 Task: Filter companies with 11-50 employees.
Action: Mouse moved to (395, 93)
Screenshot: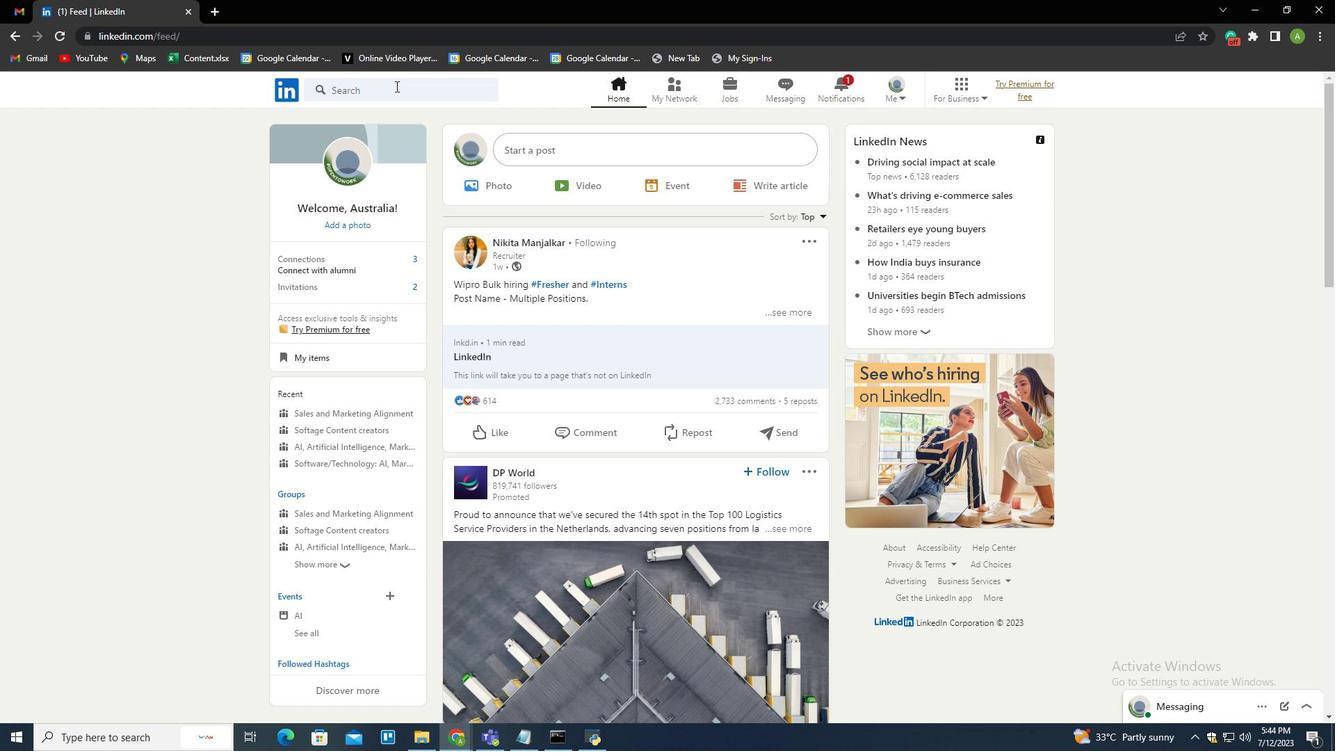 
Action: Mouse pressed left at (395, 93)
Screenshot: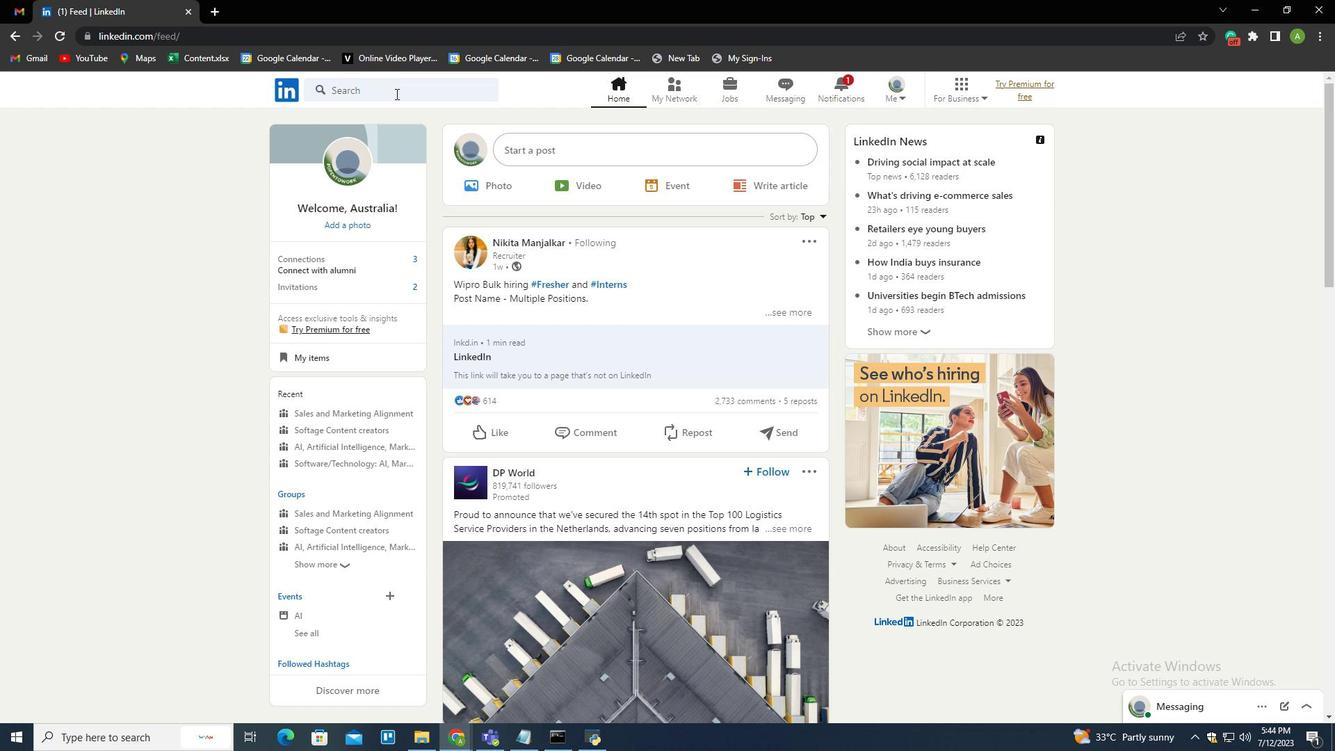 
Action: Mouse moved to (353, 203)
Screenshot: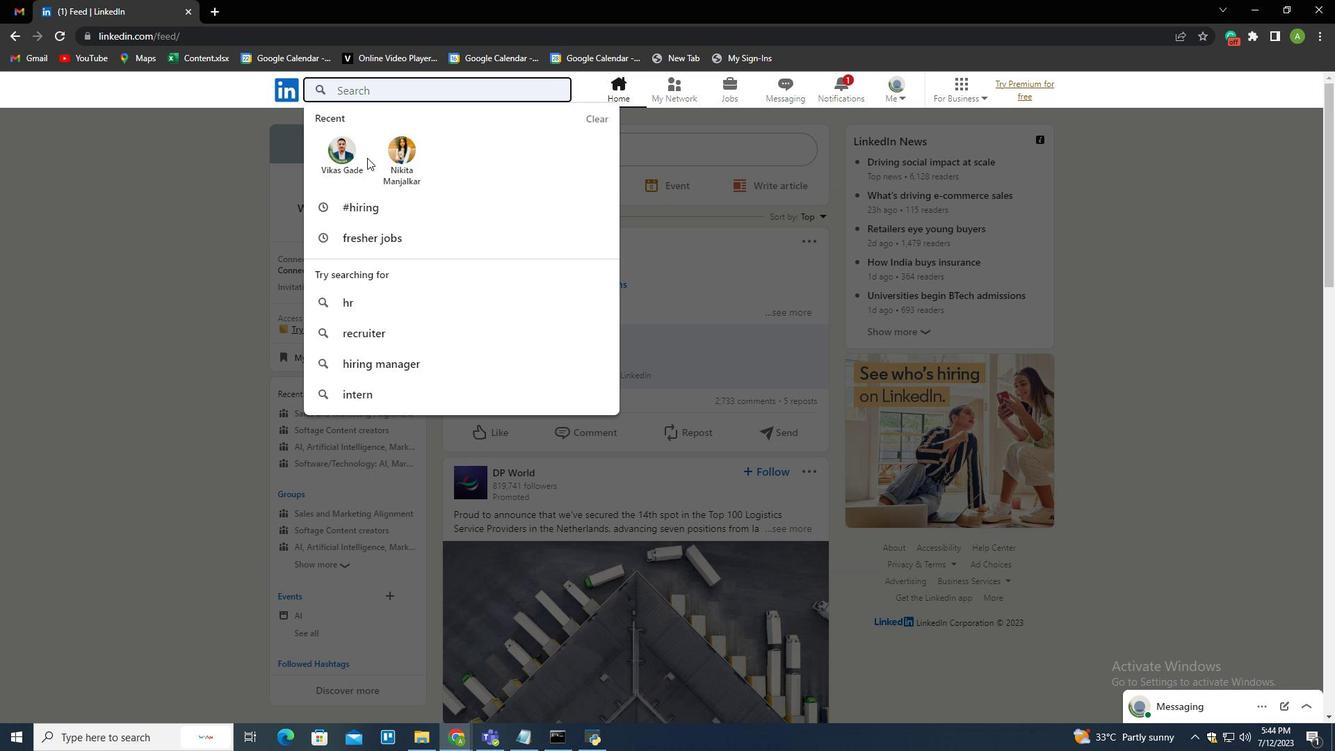 
Action: Mouse pressed left at (353, 203)
Screenshot: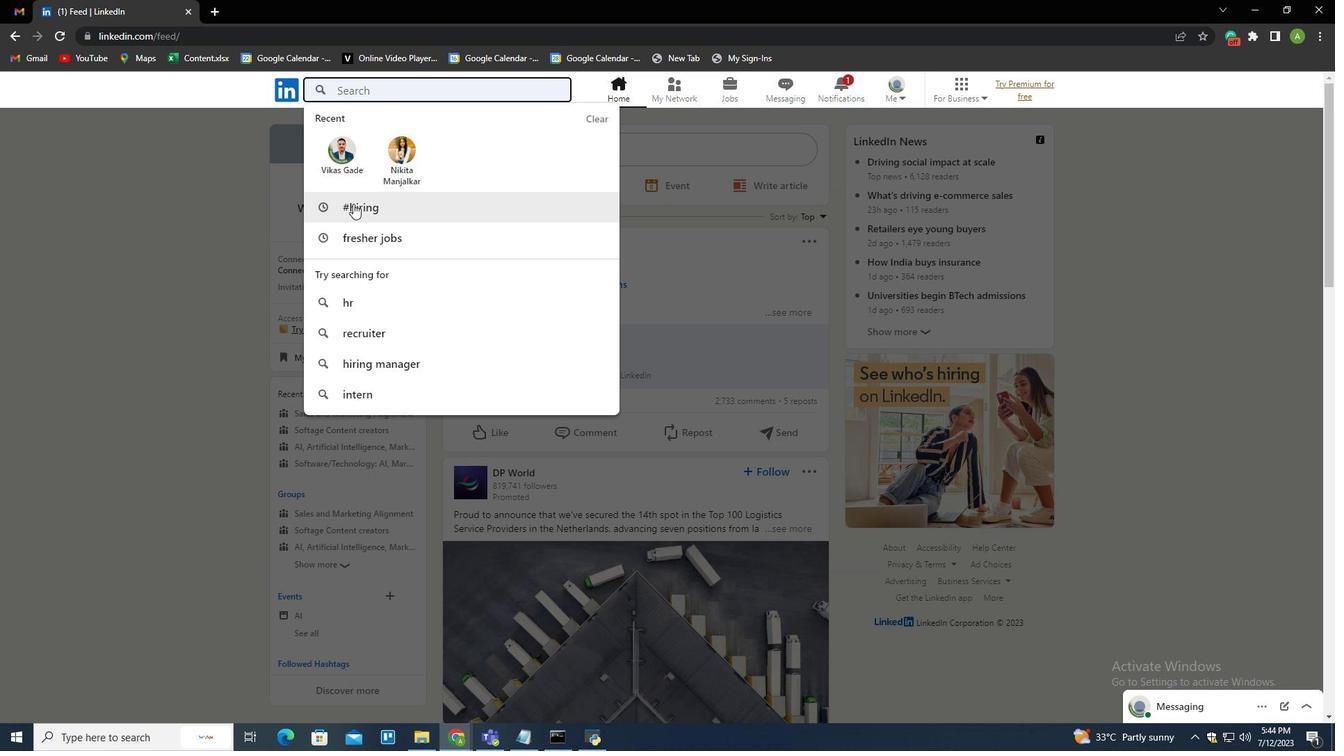 
Action: Mouse moved to (411, 126)
Screenshot: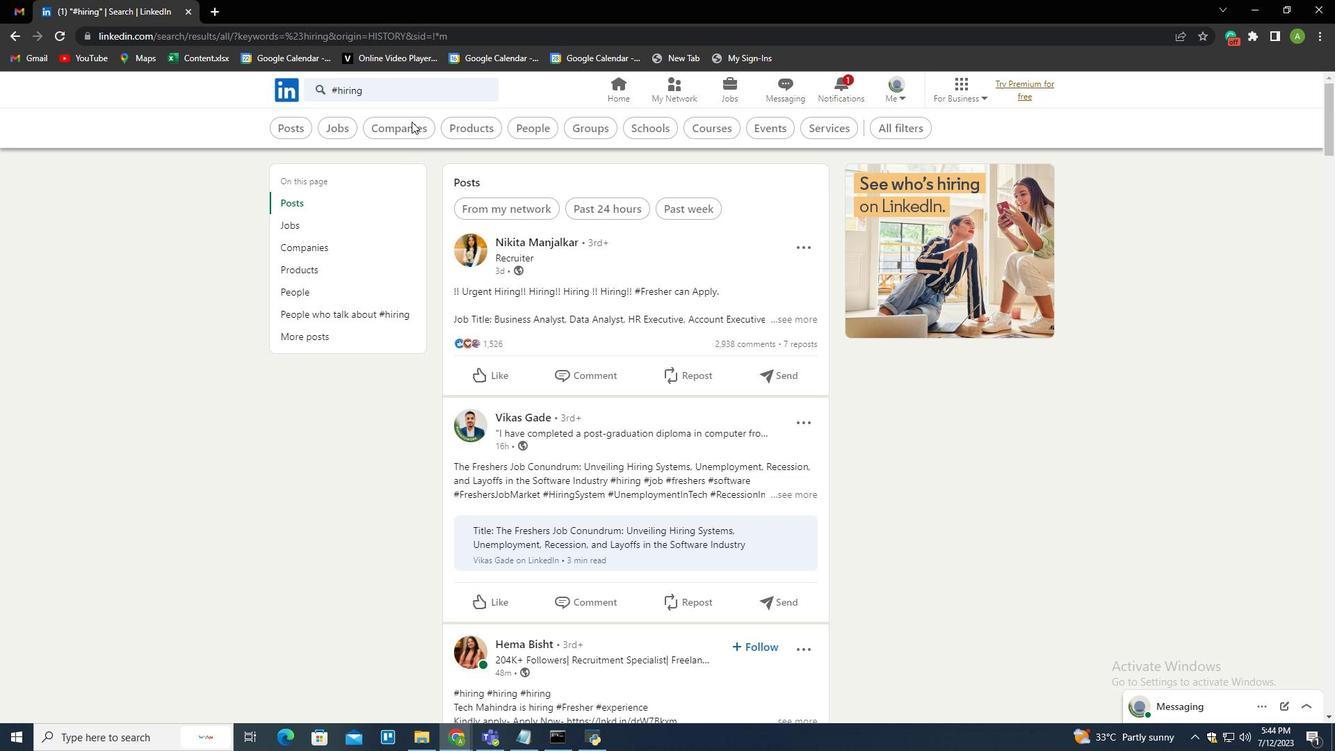 
Action: Mouse pressed left at (411, 126)
Screenshot: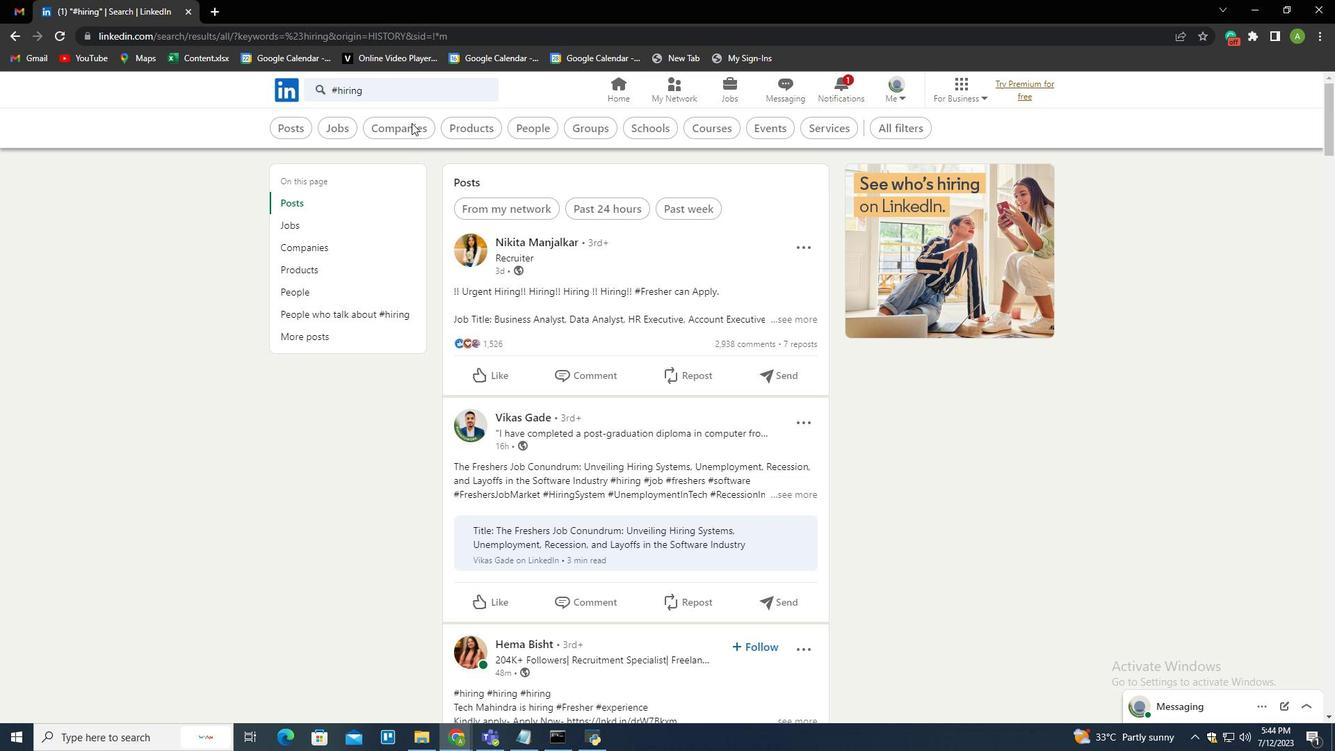 
Action: Mouse moved to (540, 123)
Screenshot: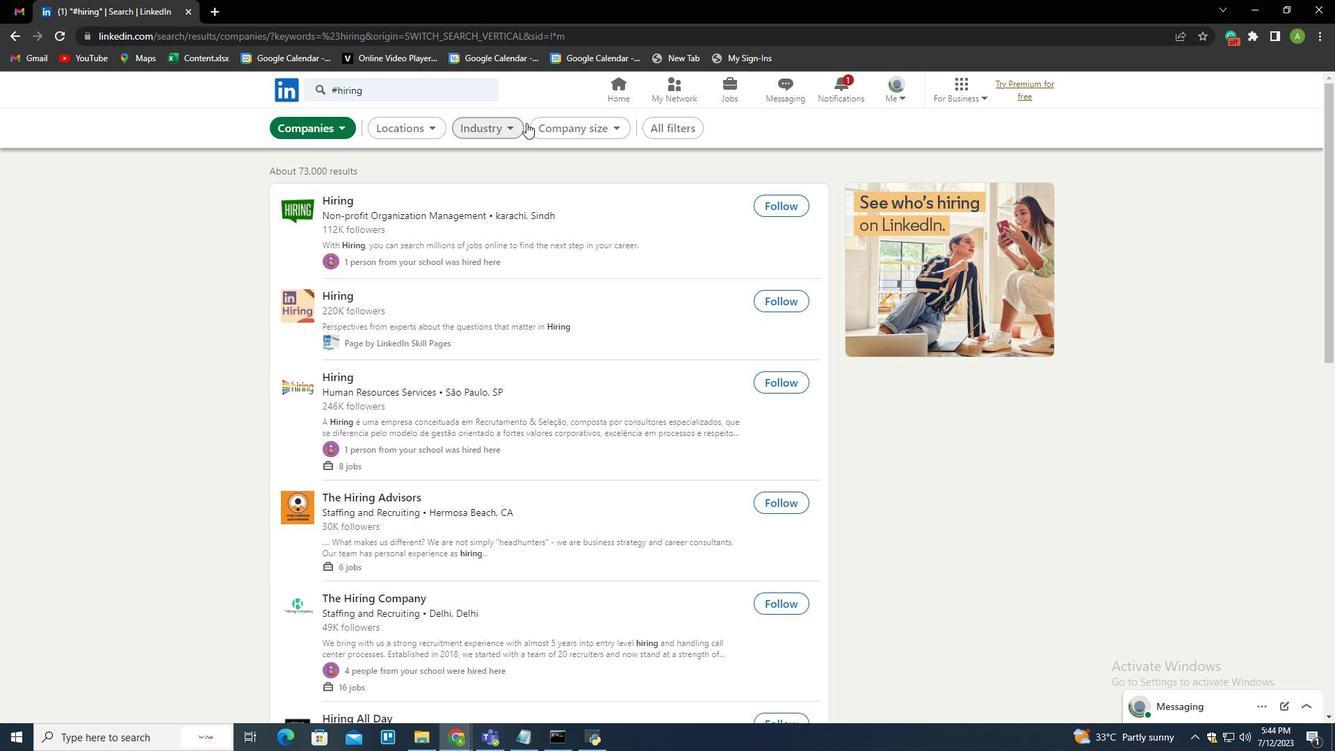 
Action: Mouse pressed left at (540, 123)
Screenshot: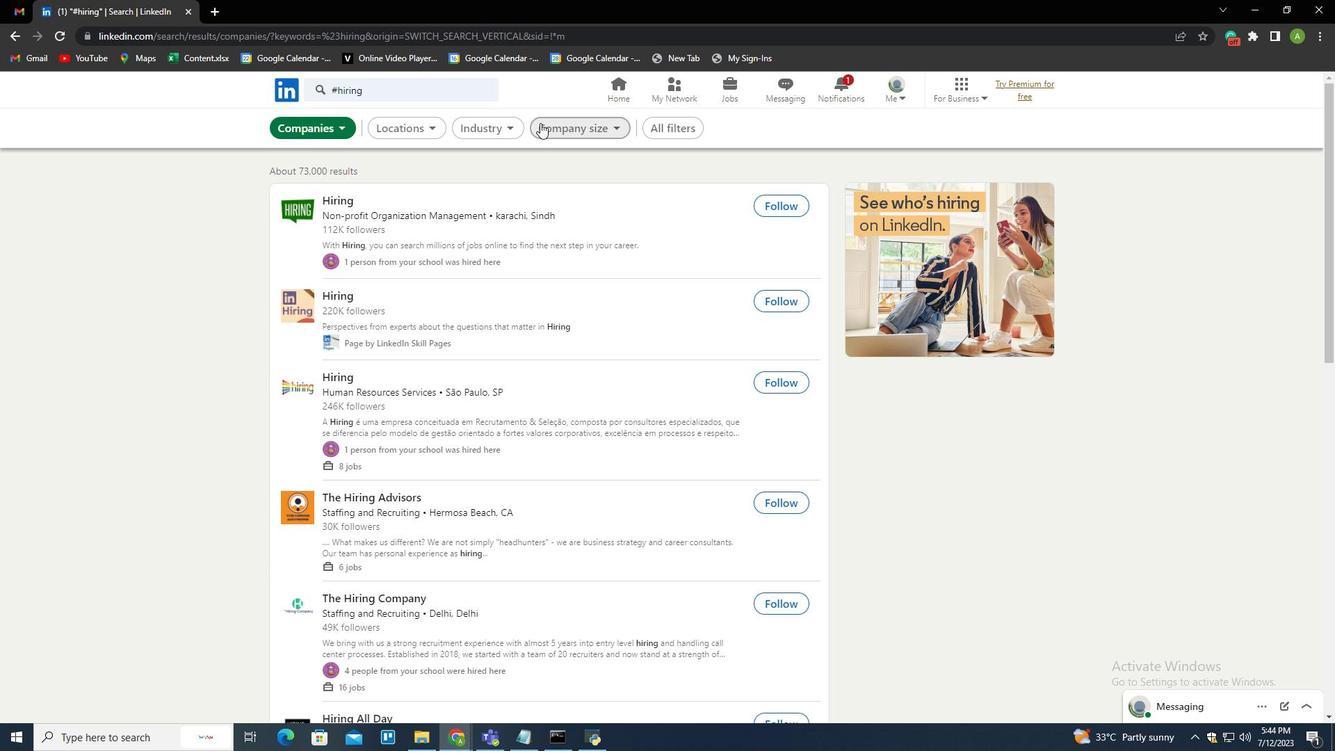 
Action: Mouse moved to (496, 192)
Screenshot: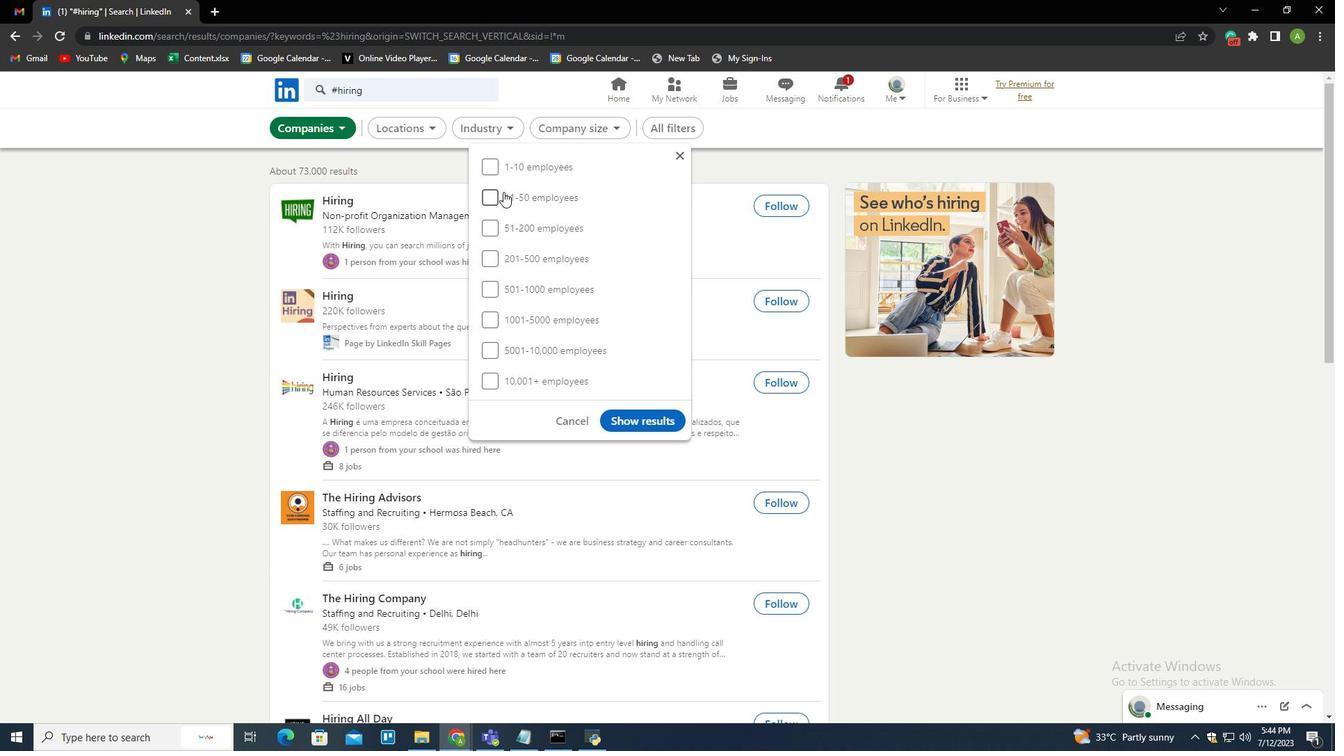 
Action: Mouse pressed left at (496, 192)
Screenshot: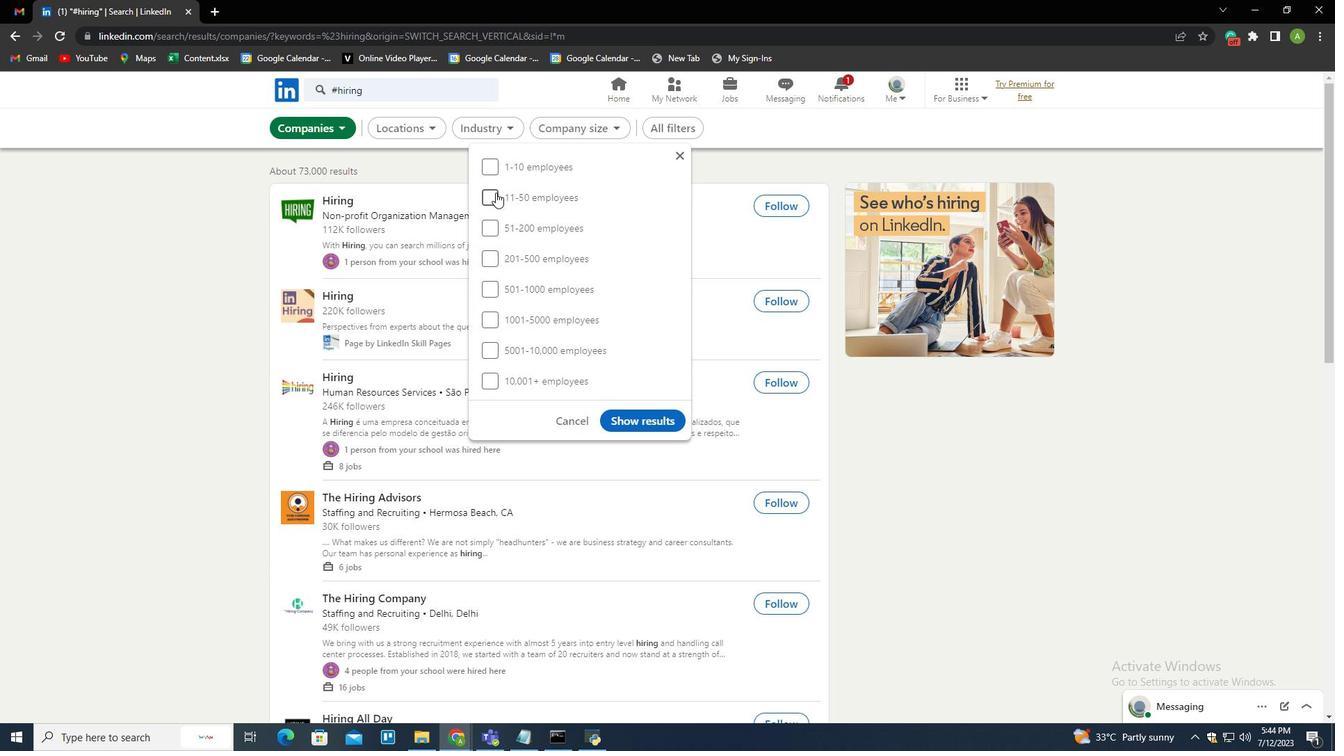 
Action: Mouse moved to (635, 415)
Screenshot: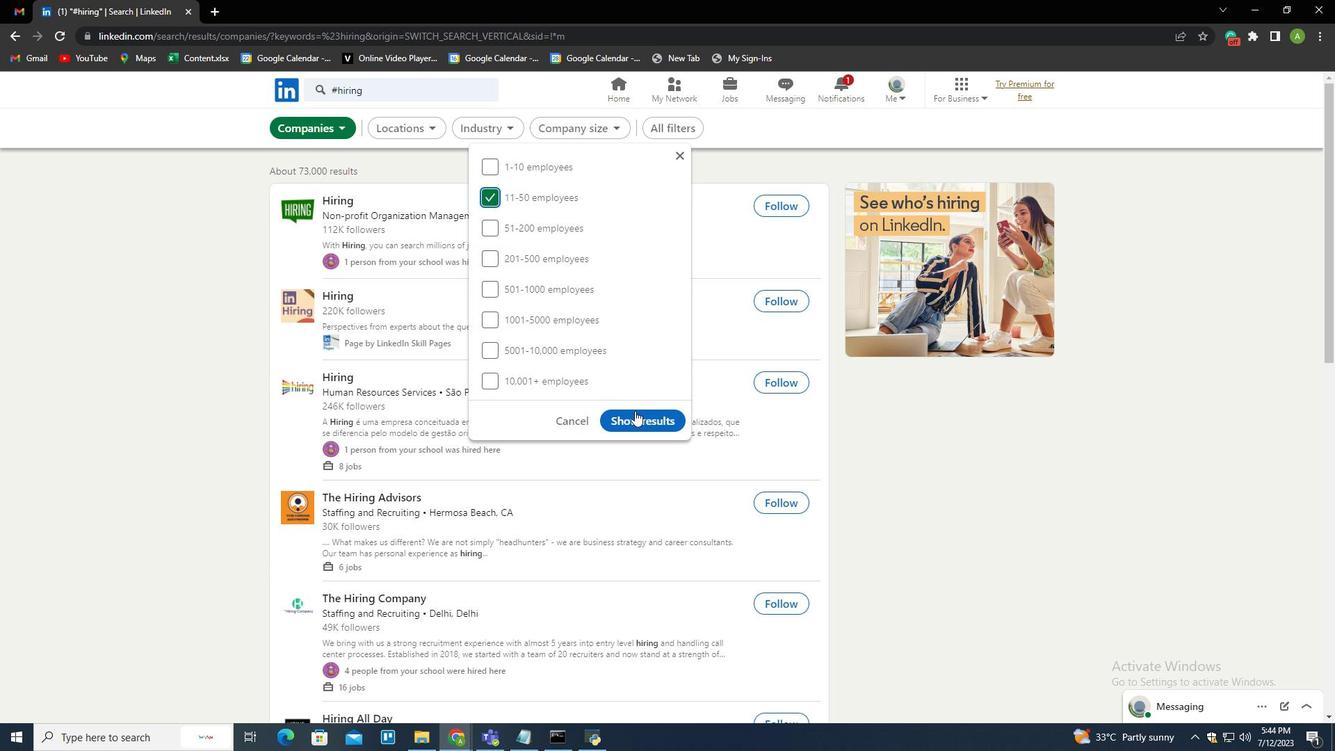 
Action: Mouse pressed left at (635, 415)
Screenshot: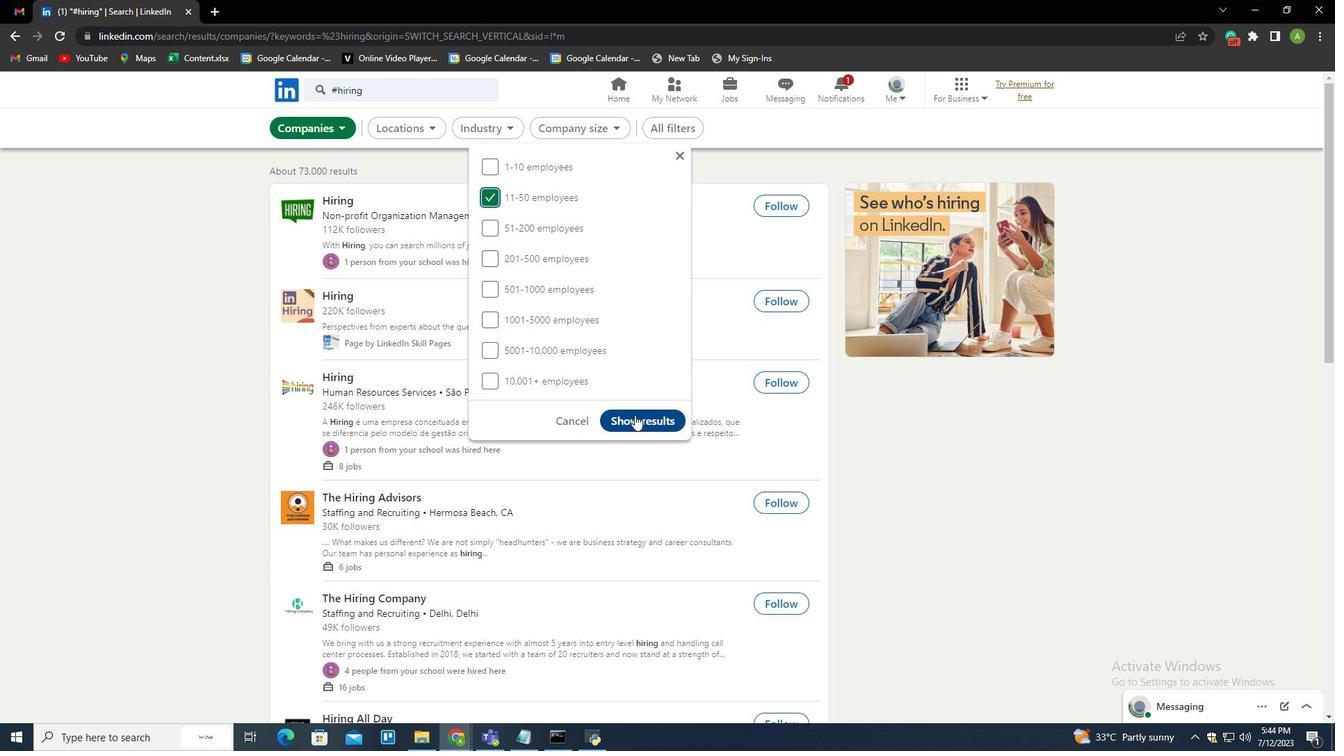
